 Task: Add La Croix Pamplemousse Sparkling Water Single to the cart.
Action: Mouse pressed left at (23, 94)
Screenshot: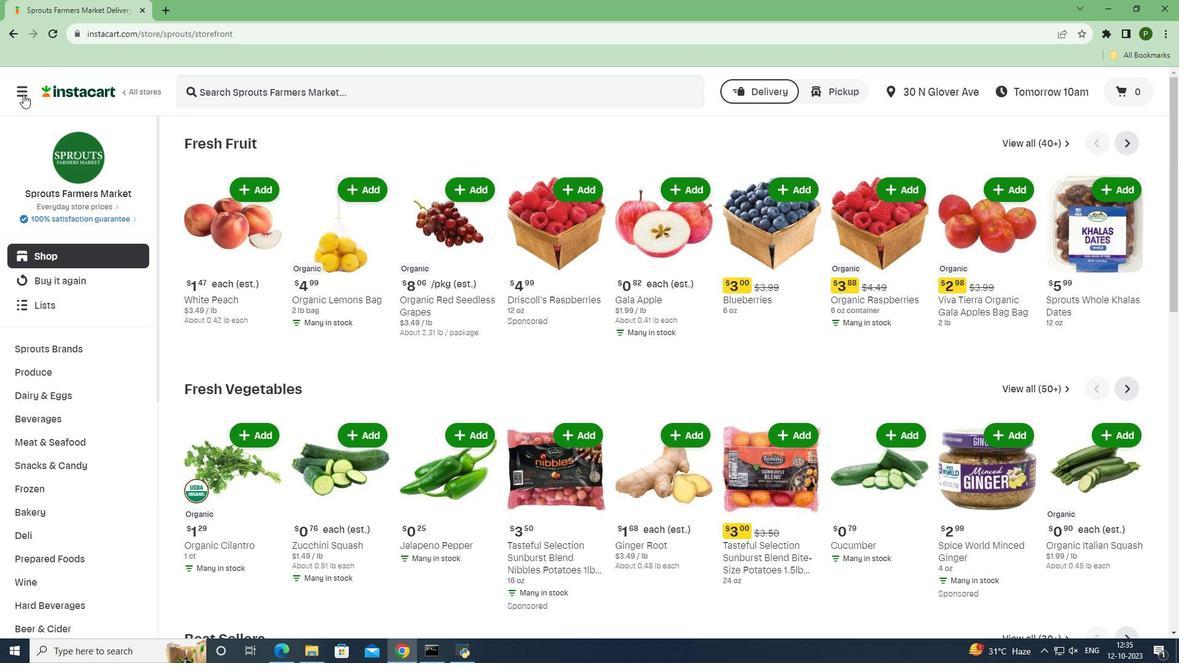 
Action: Mouse moved to (53, 325)
Screenshot: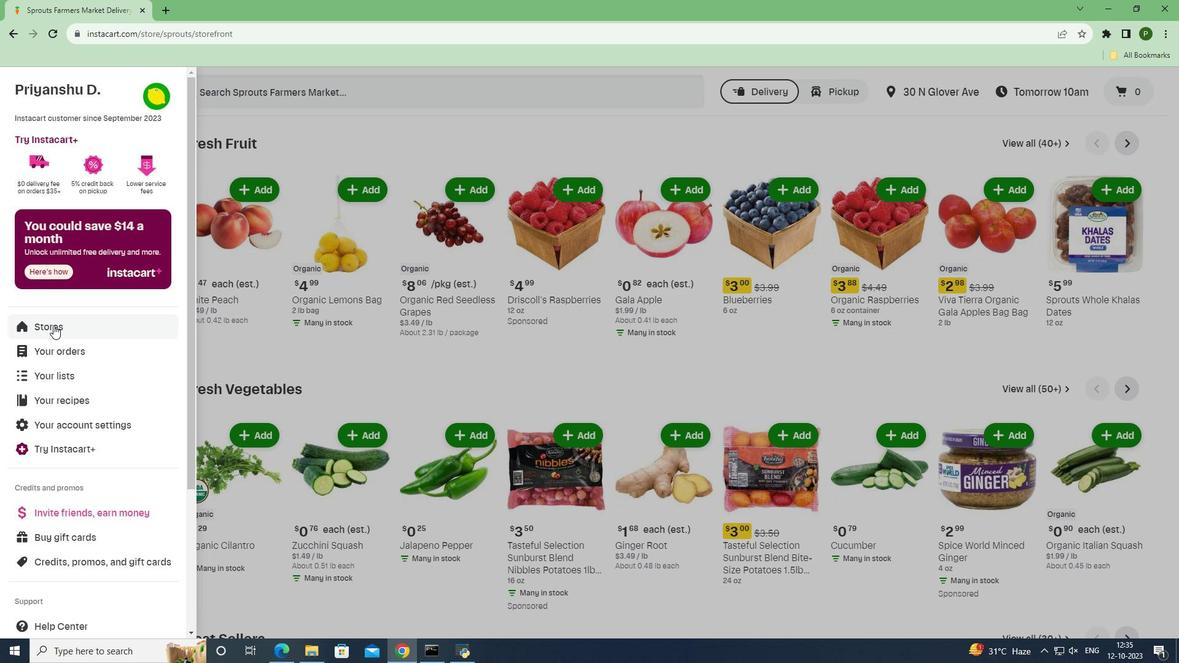 
Action: Mouse pressed left at (53, 325)
Screenshot: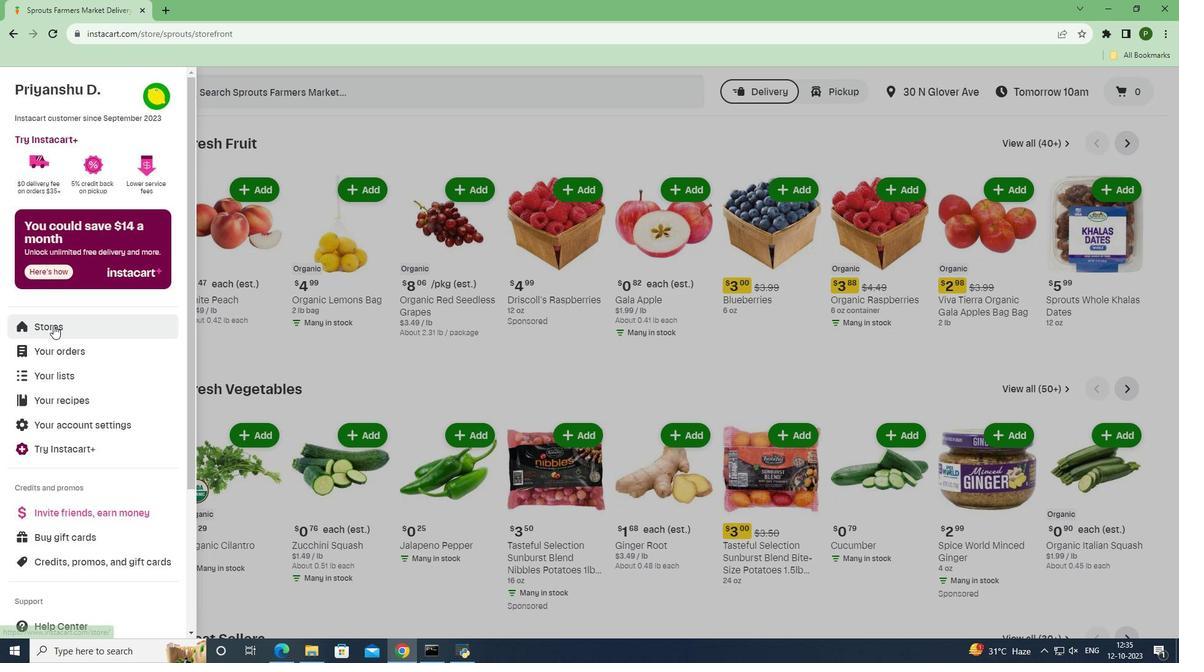 
Action: Mouse moved to (292, 144)
Screenshot: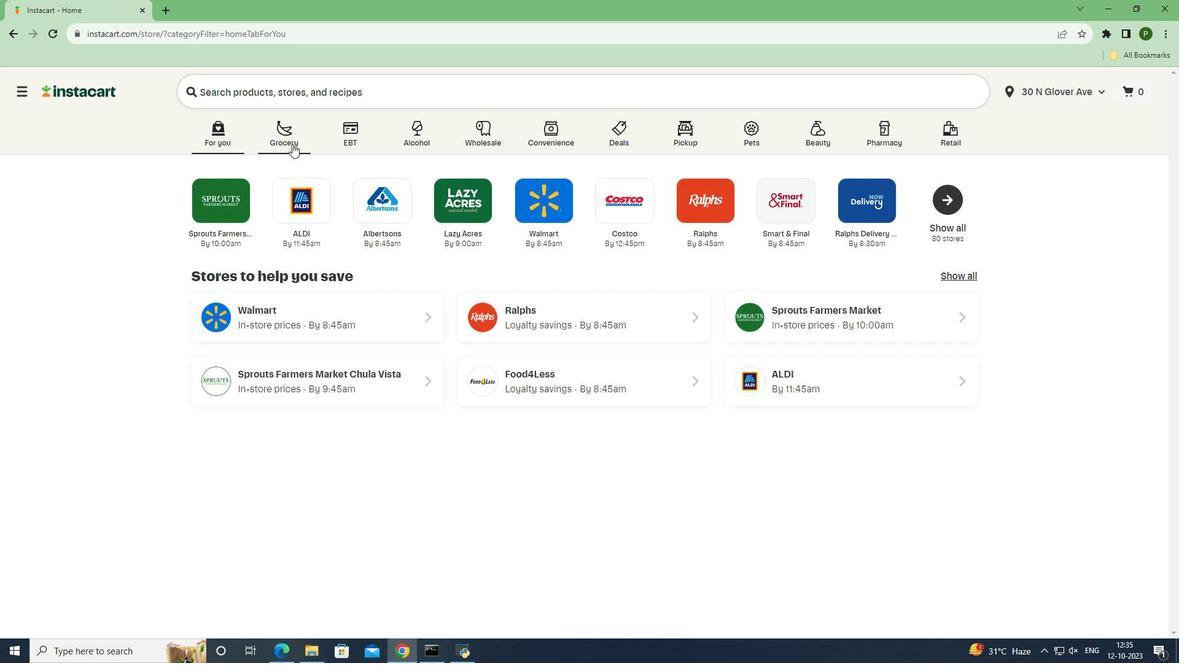 
Action: Mouse pressed left at (292, 144)
Screenshot: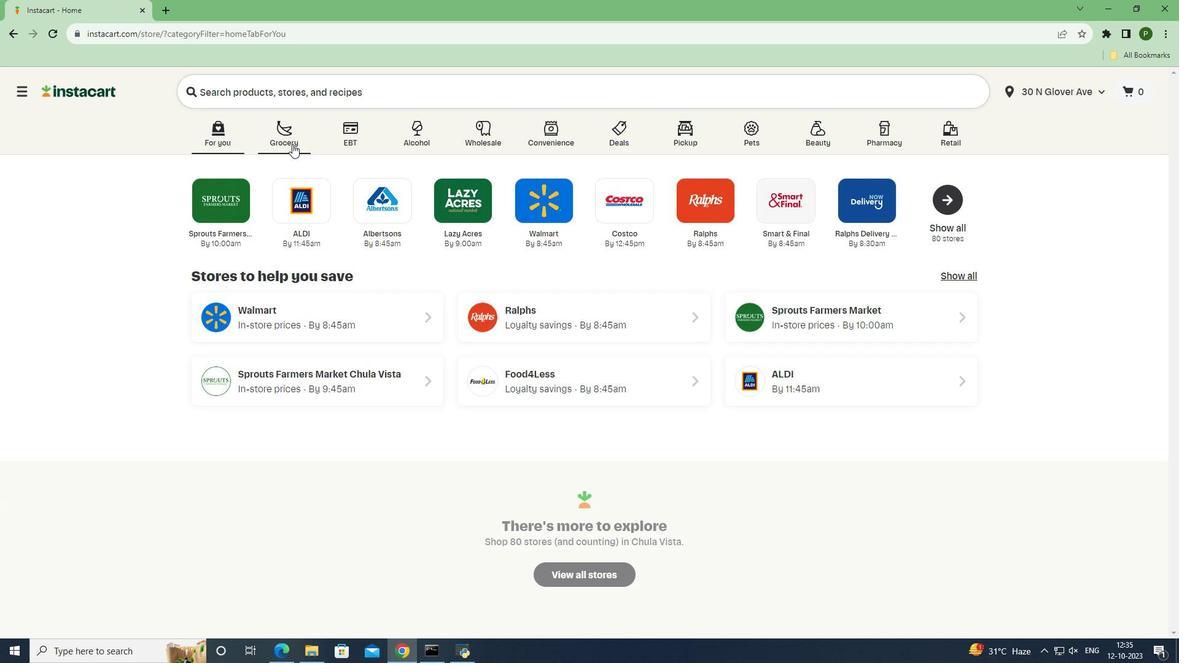 
Action: Mouse moved to (470, 274)
Screenshot: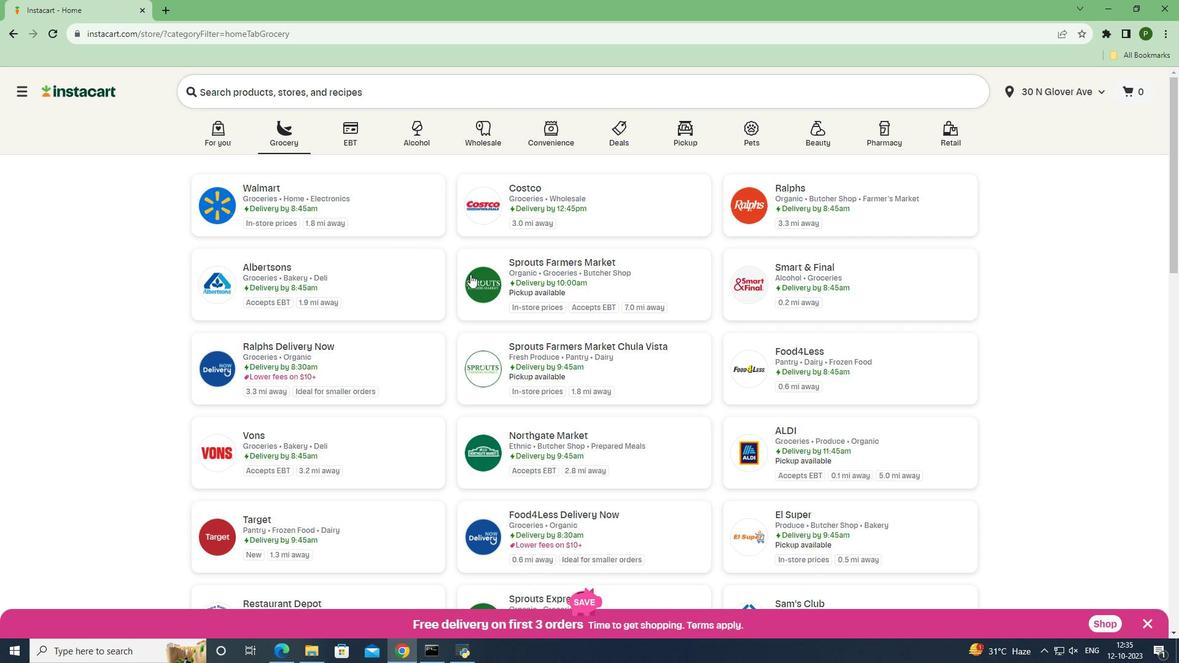 
Action: Mouse pressed left at (470, 274)
Screenshot: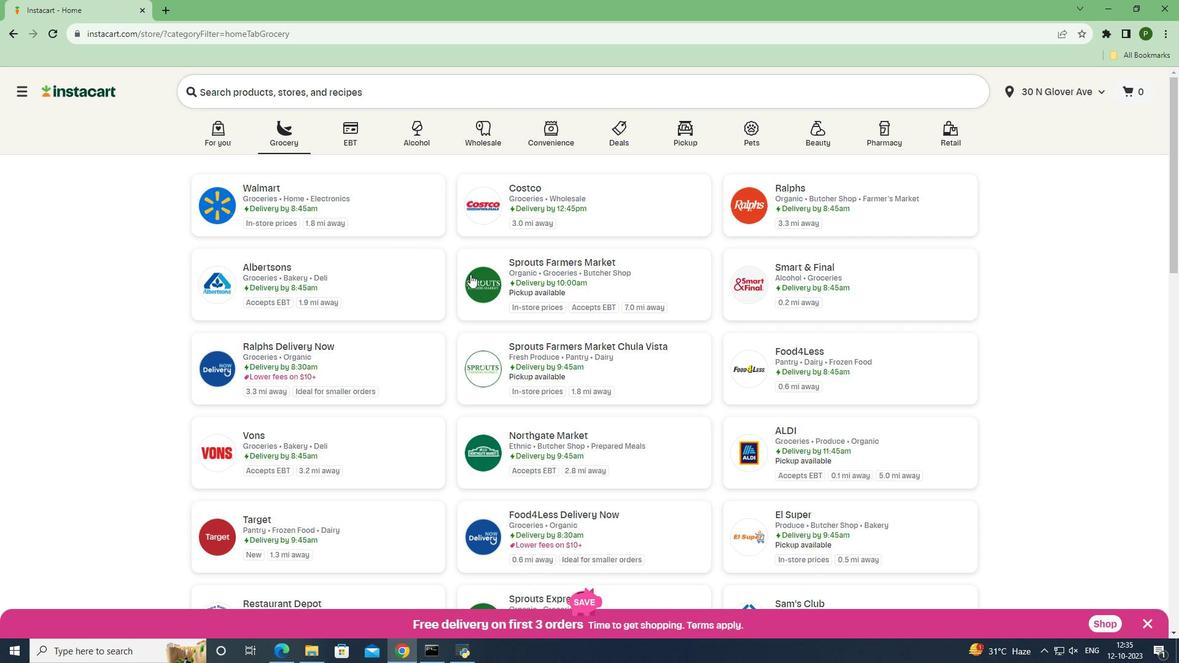 
Action: Mouse moved to (98, 418)
Screenshot: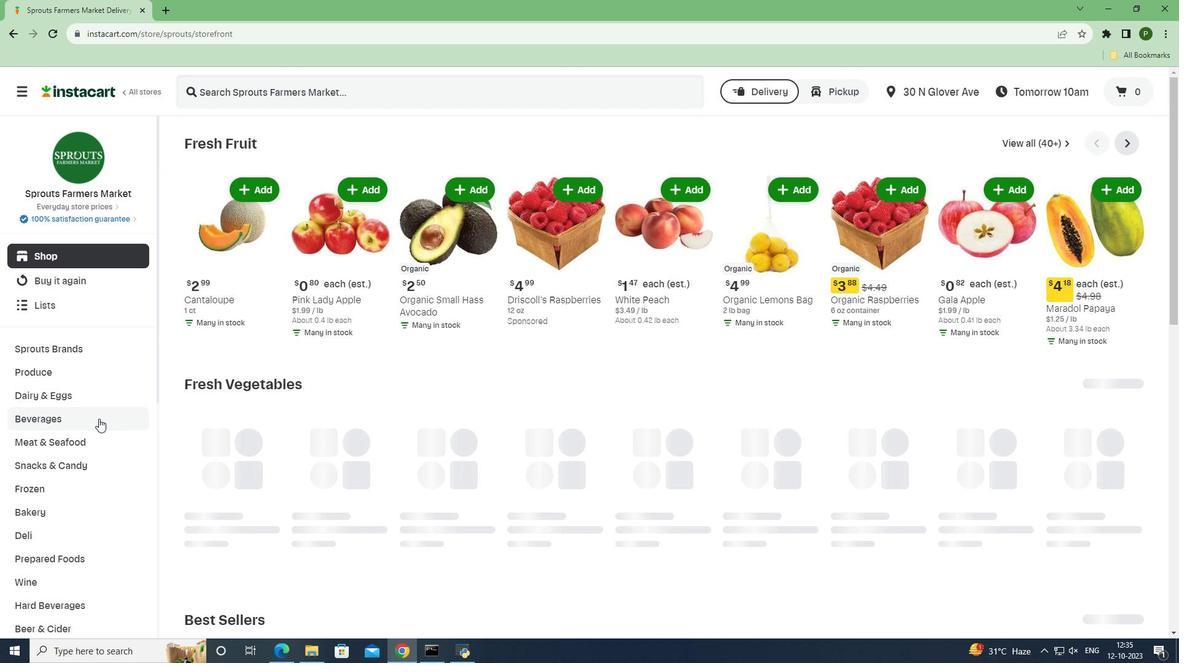 
Action: Mouse pressed left at (98, 418)
Screenshot: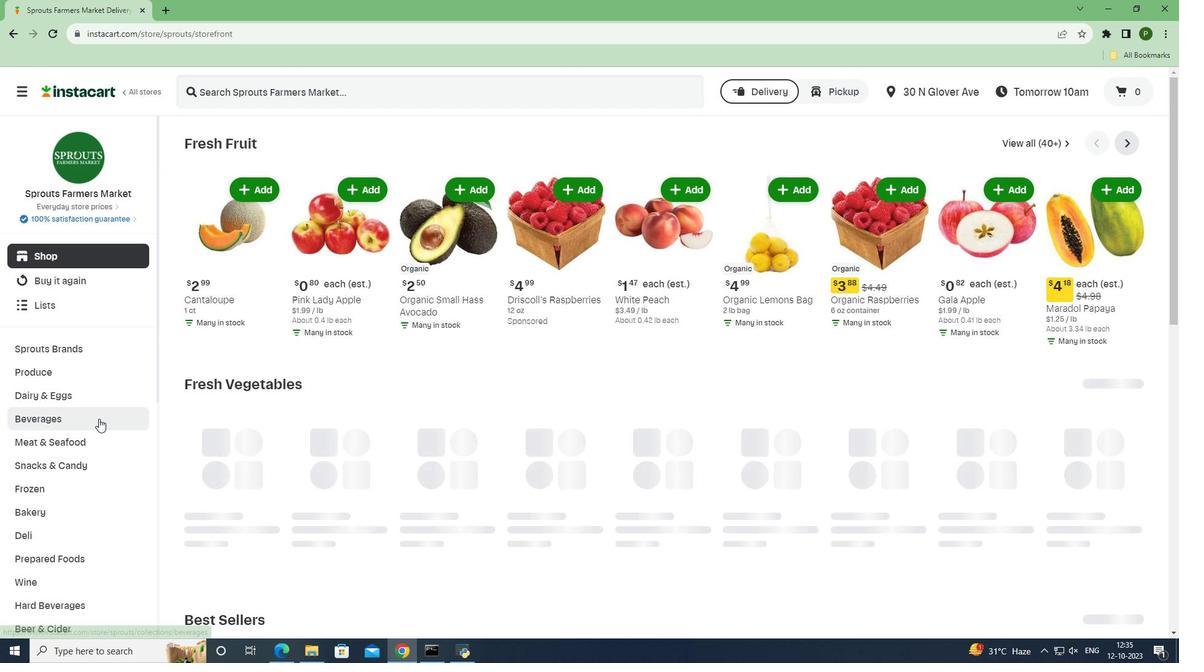 
Action: Mouse moved to (520, 302)
Screenshot: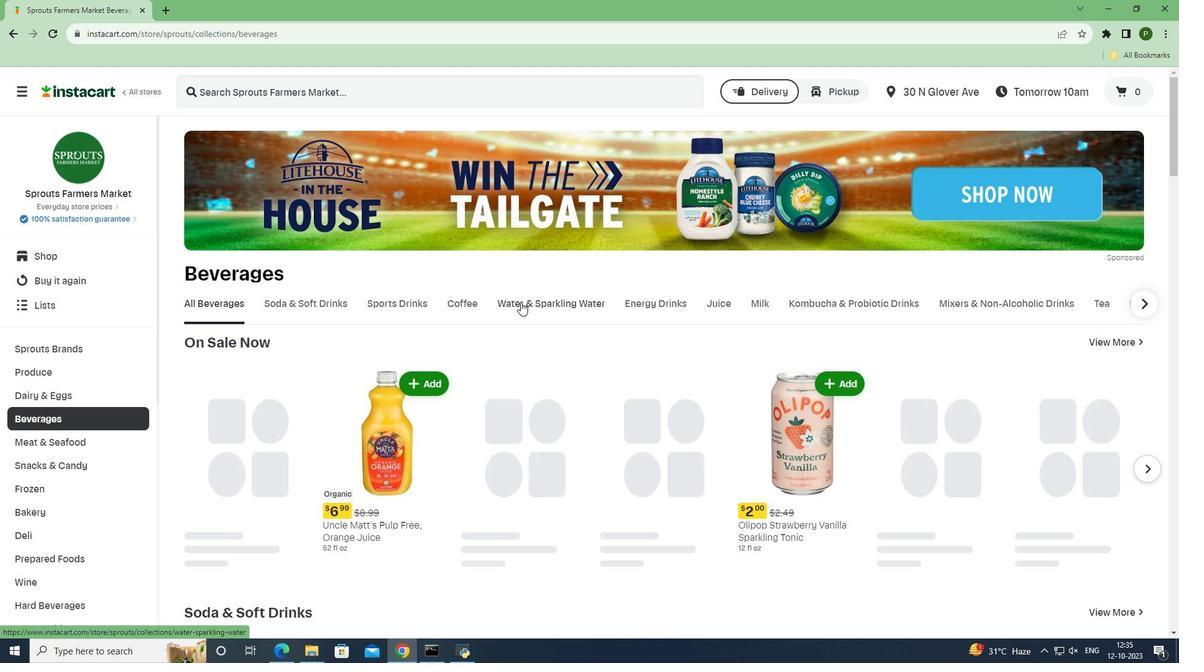 
Action: Mouse pressed left at (520, 302)
Screenshot: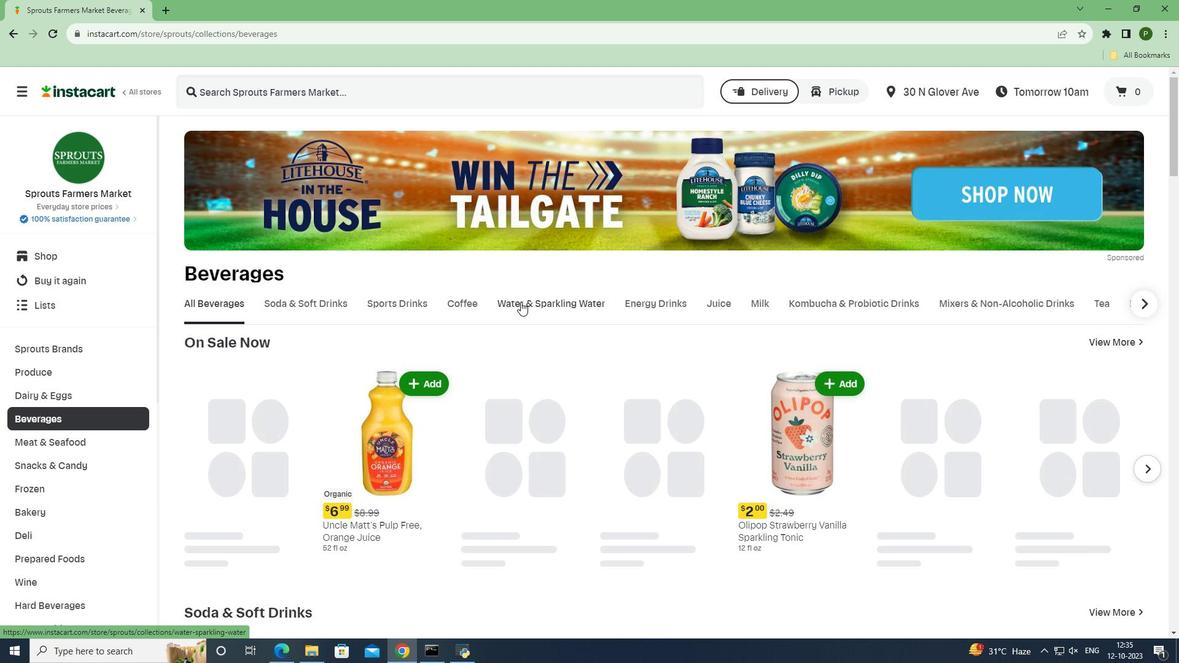 
Action: Mouse moved to (281, 91)
Screenshot: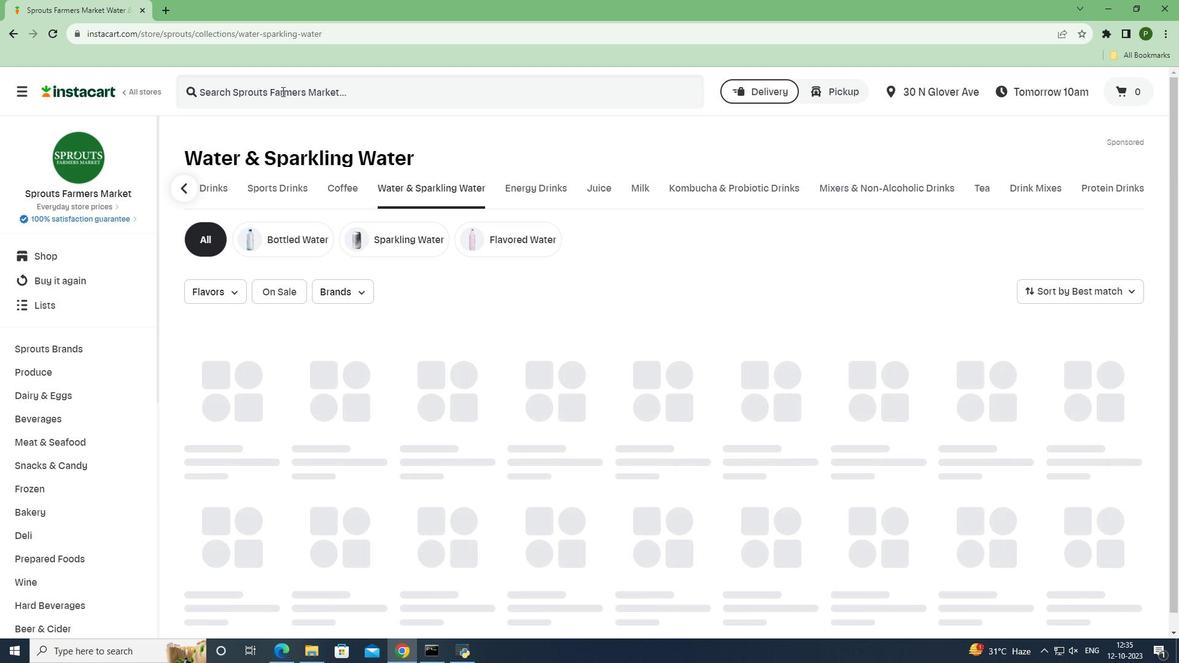 
Action: Mouse pressed left at (281, 91)
Screenshot: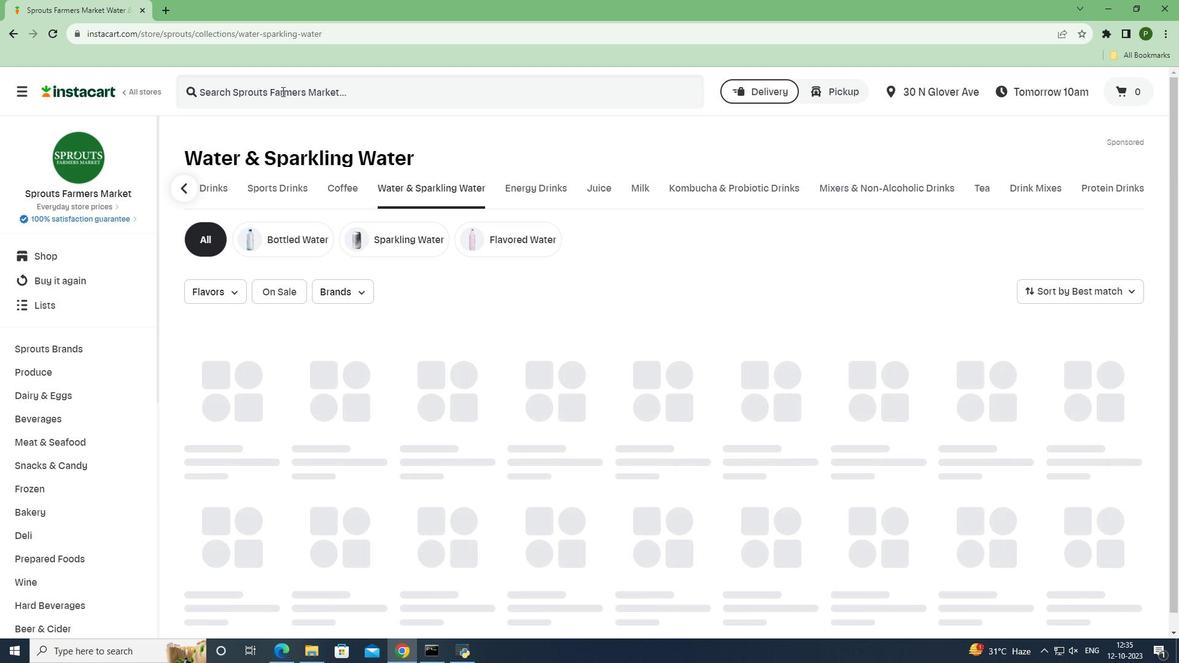 
Action: Key pressed <Key.caps_lock>L<Key.caps_lock>a<Key.space><Key.caps_lock>C<Key.caps_lock>roiz<Key.backspace>x<Key.space><Key.caps_lock>P<Key.caps_lock>amplemousse<Key.space><Key.caps_lock>S<Key.caps_lock>parkling<Key.space><Key.caps_lock>W<Key.caps_lock>ater<Key.space><Key.caps_lock>S<Key.caps_lock>ingle<Key.space><Key.enter>
Screenshot: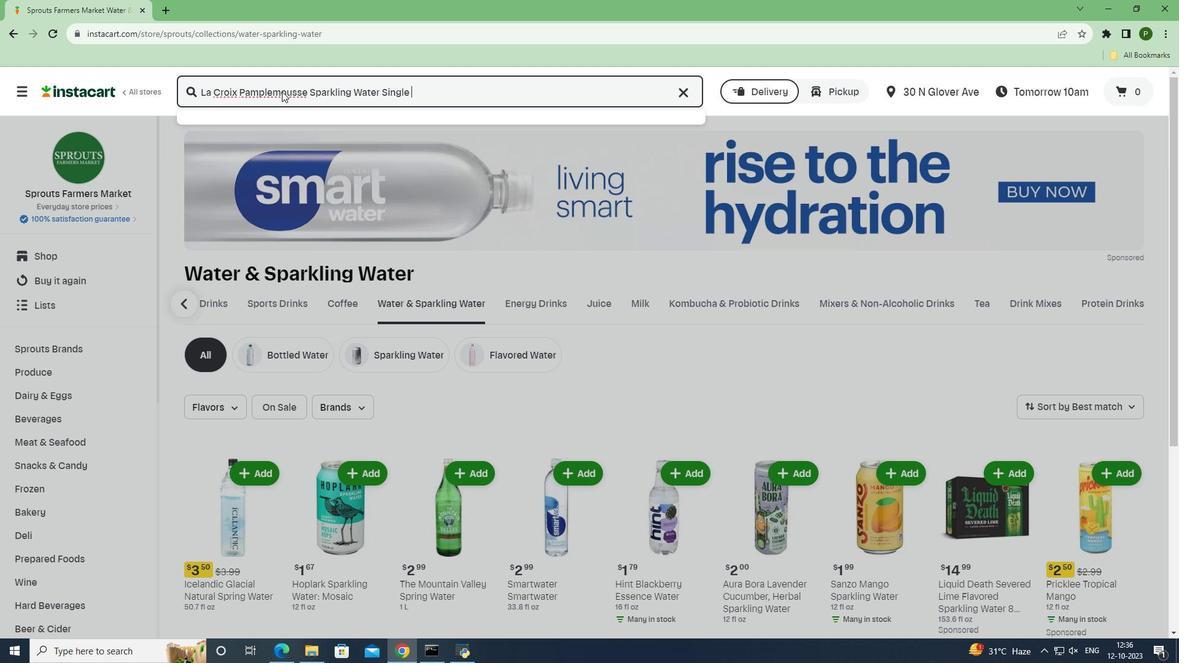 
Action: Mouse moved to (409, 298)
Screenshot: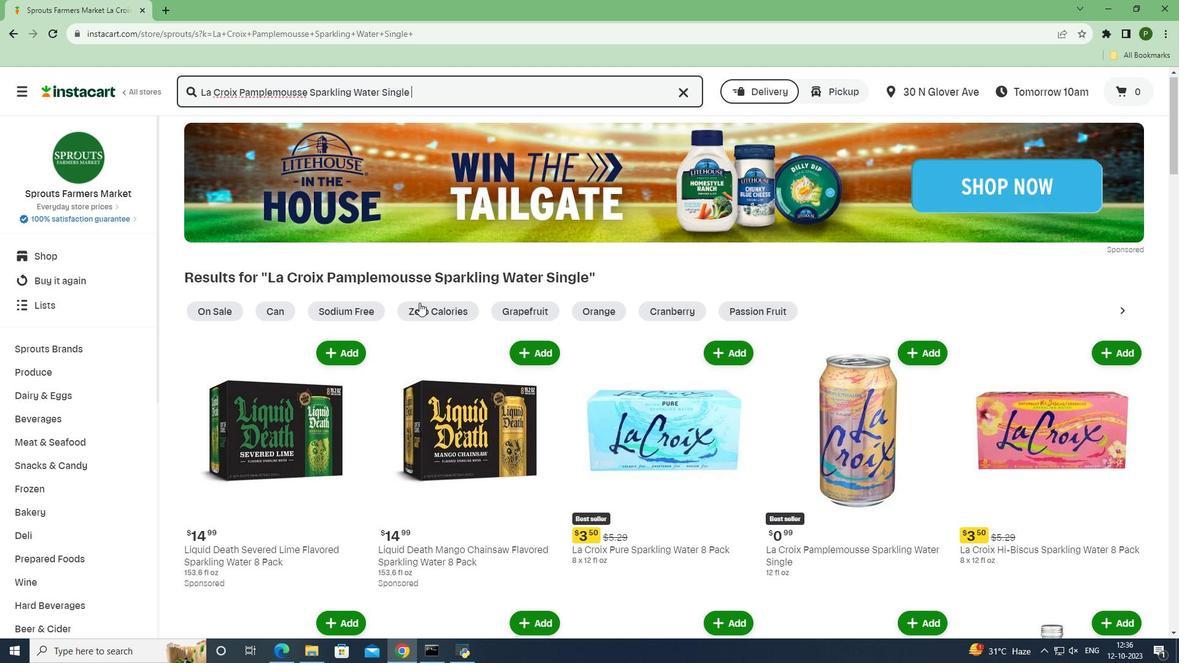 
Action: Mouse scrolled (409, 297) with delta (0, 0)
Screenshot: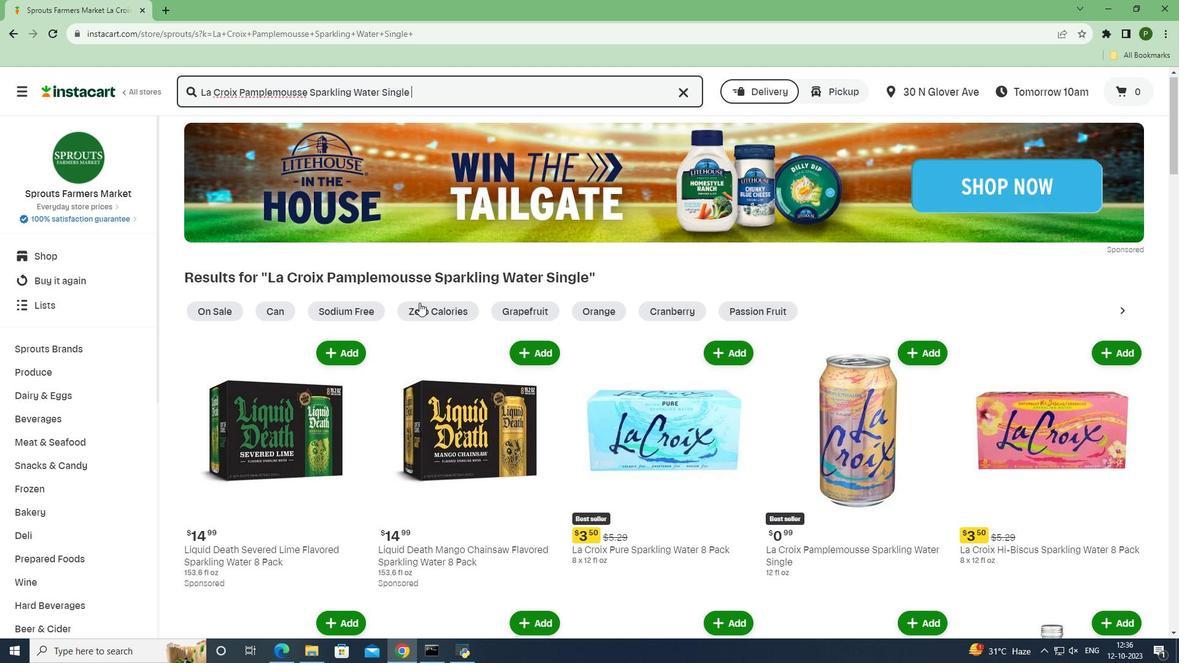 
Action: Mouse moved to (420, 302)
Screenshot: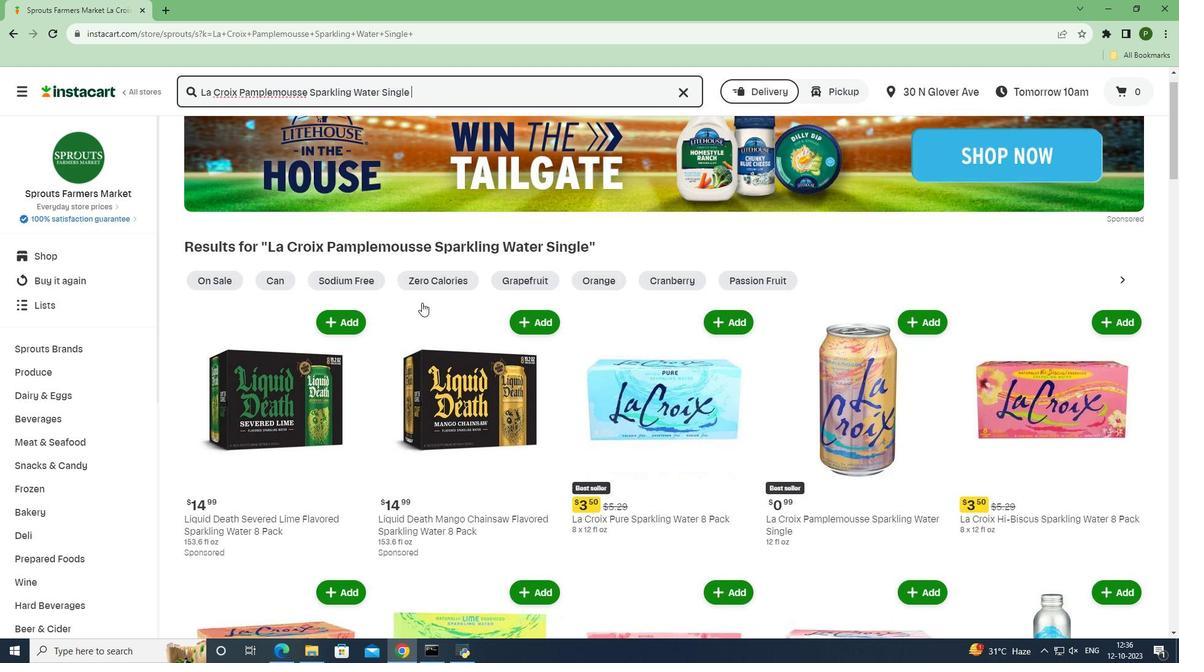 
Action: Mouse scrolled (420, 302) with delta (0, 0)
Screenshot: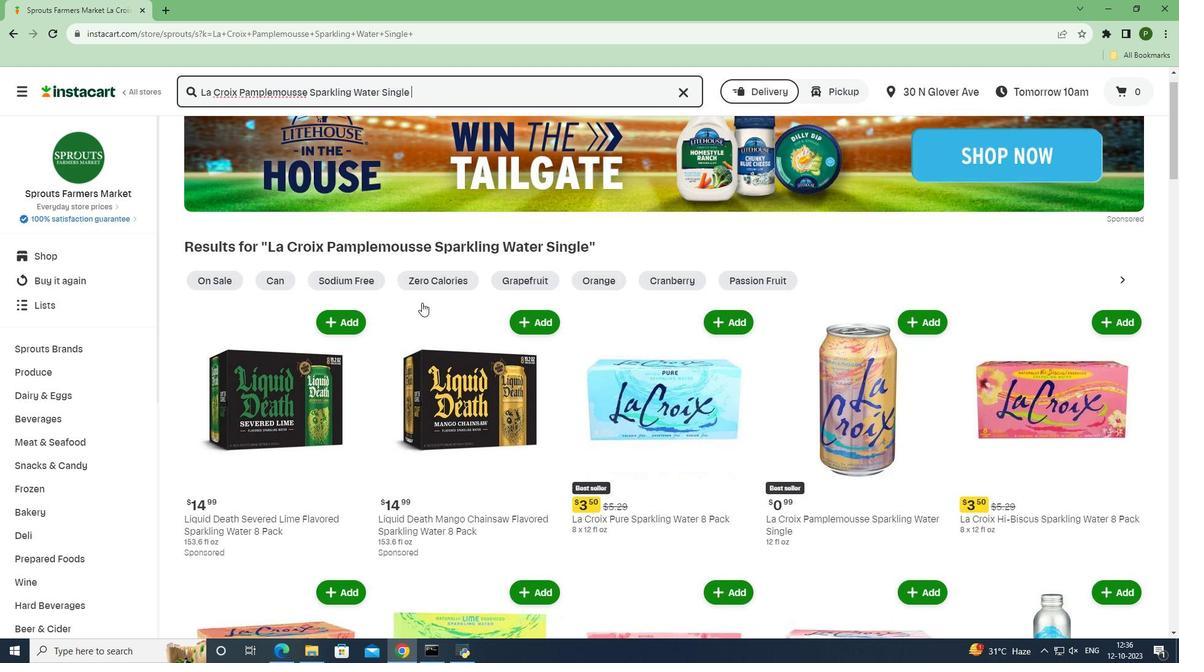 
Action: Mouse moved to (926, 232)
Screenshot: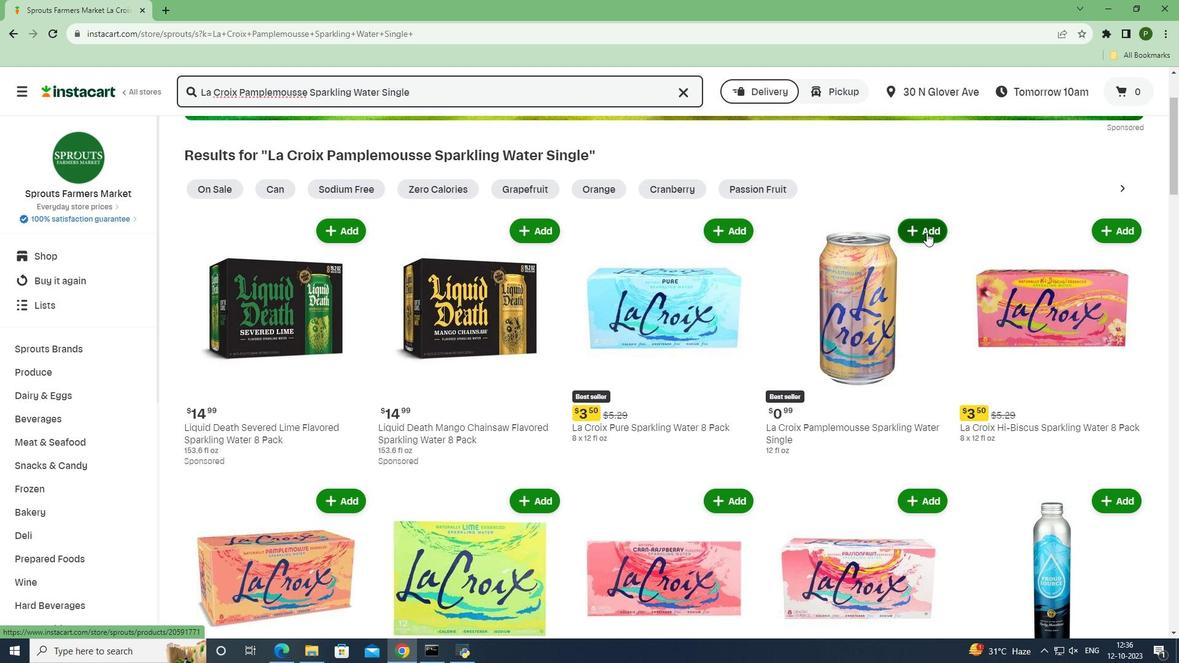 
Action: Mouse pressed left at (926, 232)
Screenshot: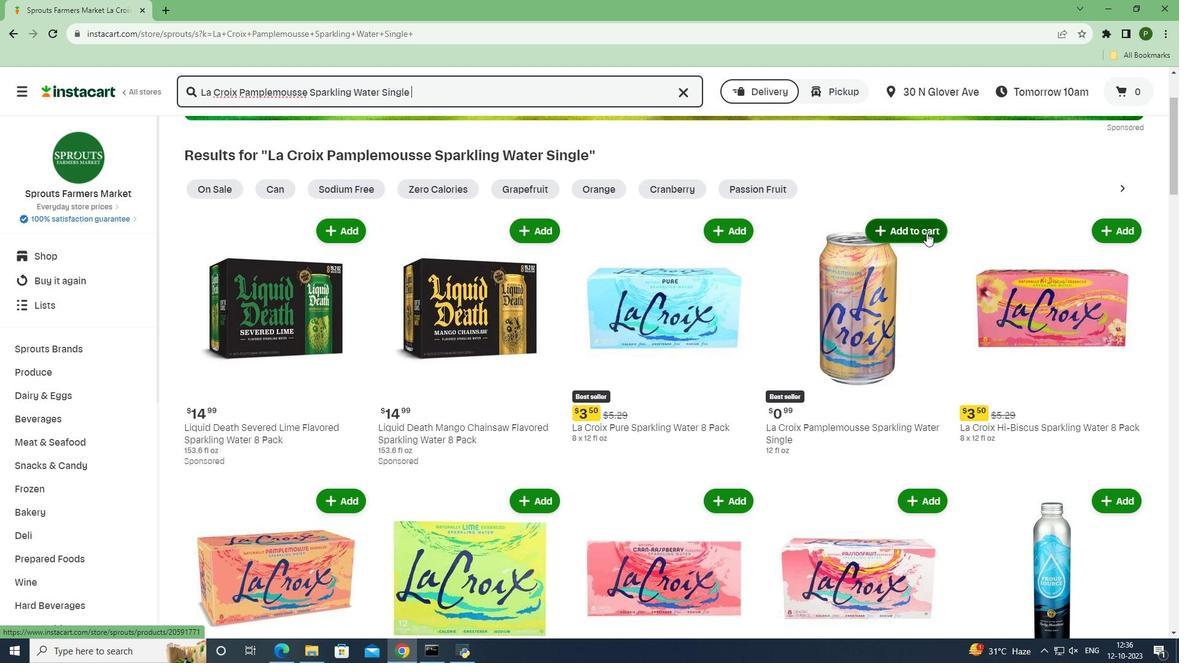 
Action: Mouse moved to (935, 279)
Screenshot: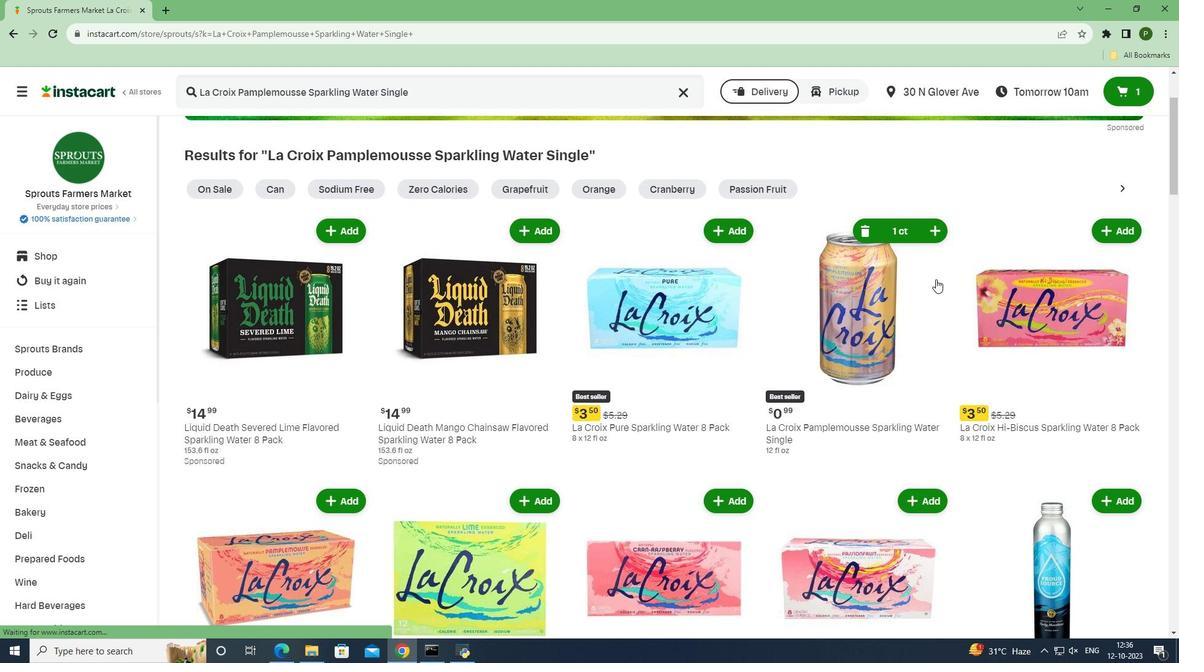 
